 Task: In the  document research.epubSelect Headings and apply  'Italics' Select the text and align it to the  'Center'. Select the table and apply  All Borders
Action: Mouse moved to (313, 360)
Screenshot: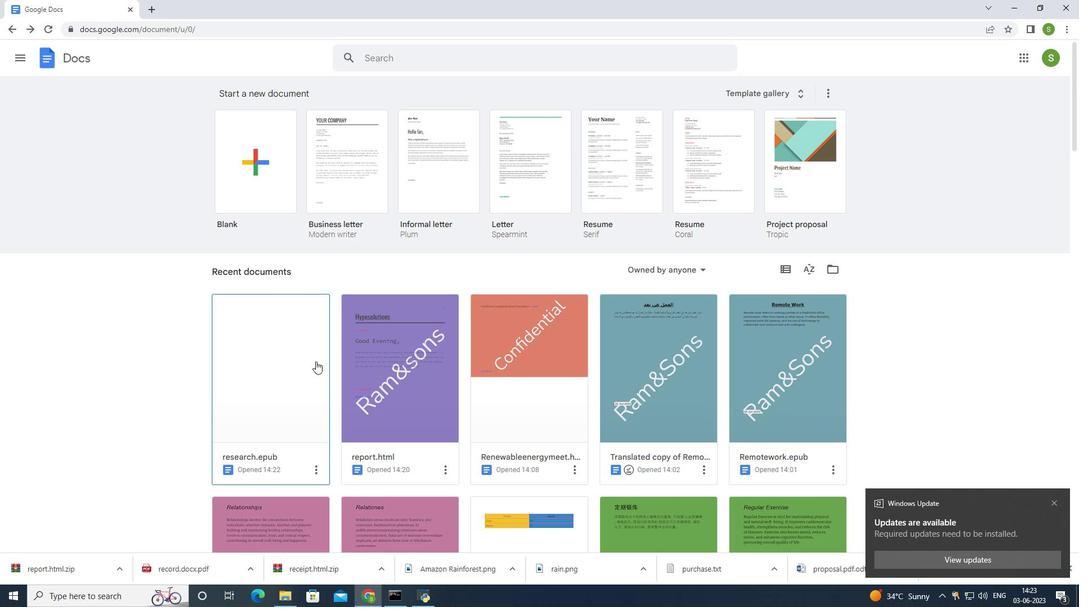 
Action: Mouse pressed left at (313, 360)
Screenshot: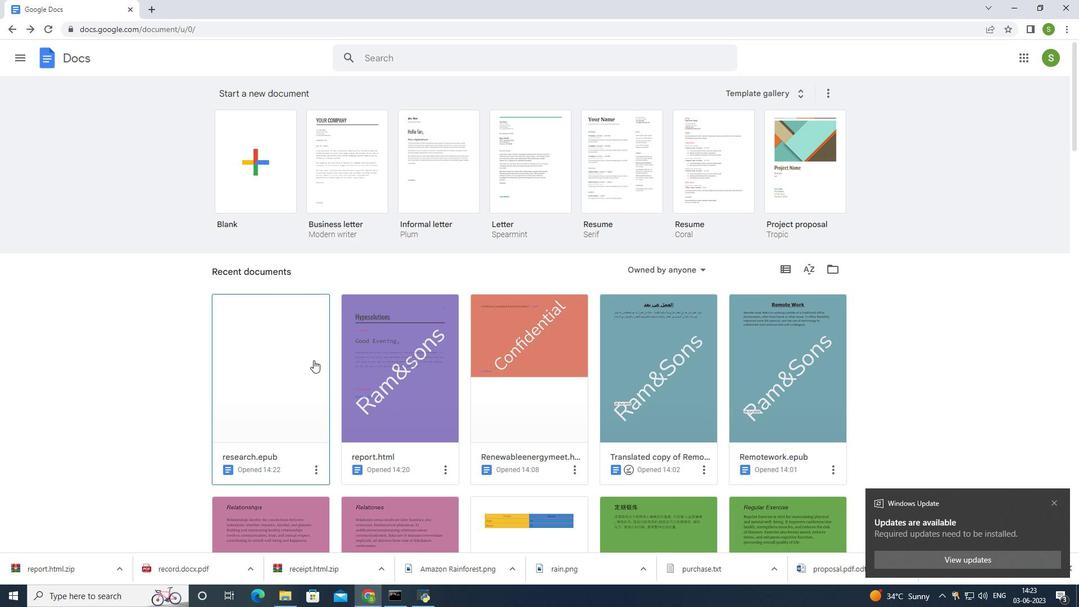 
Action: Mouse moved to (284, 192)
Screenshot: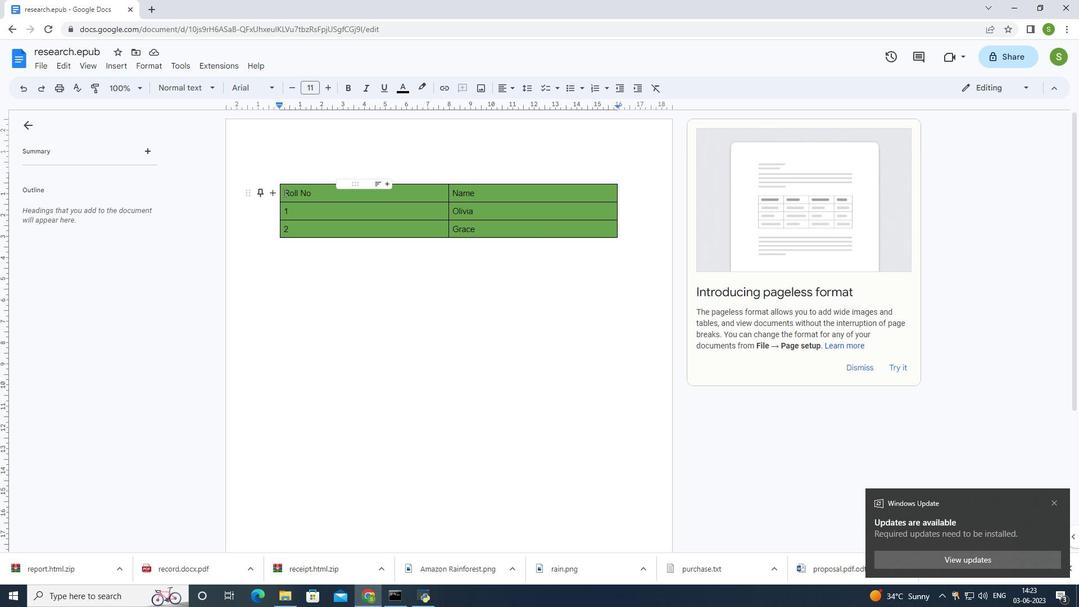 
Action: Mouse pressed left at (284, 192)
Screenshot: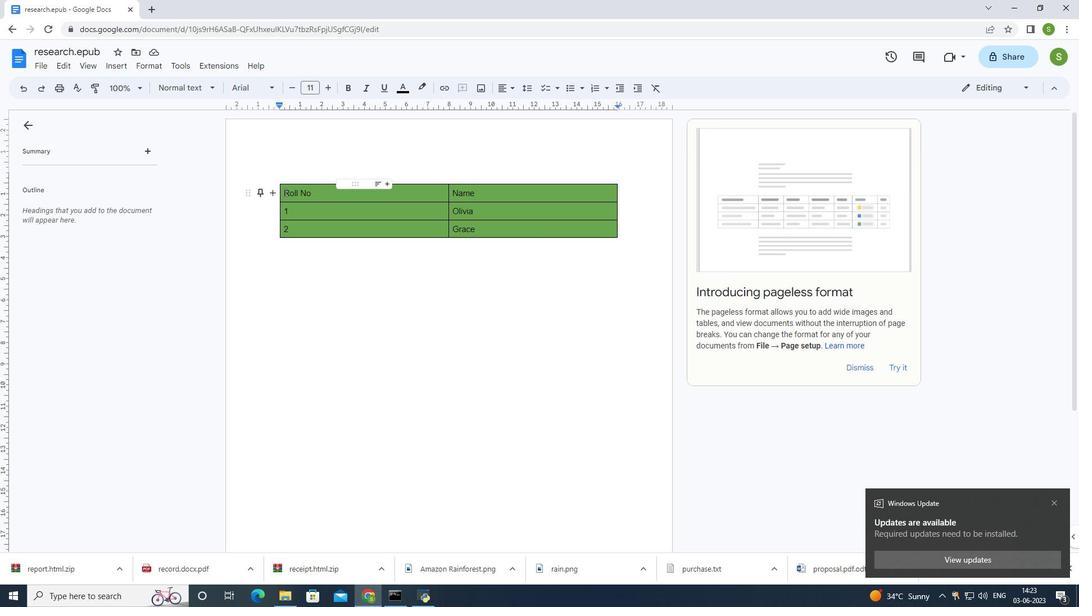 
Action: Mouse moved to (363, 92)
Screenshot: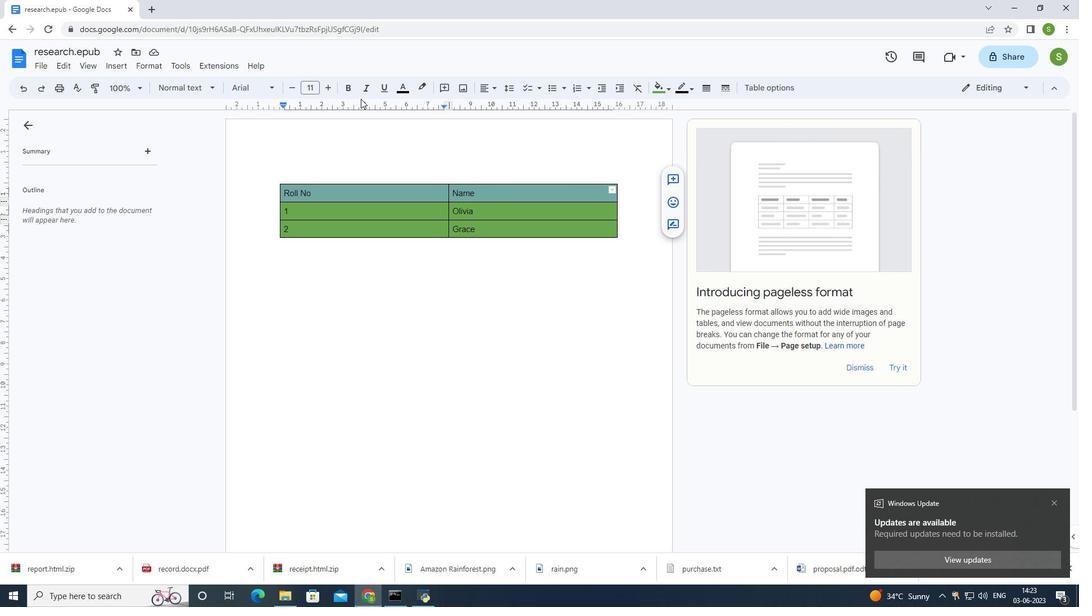 
Action: Mouse pressed left at (363, 92)
Screenshot: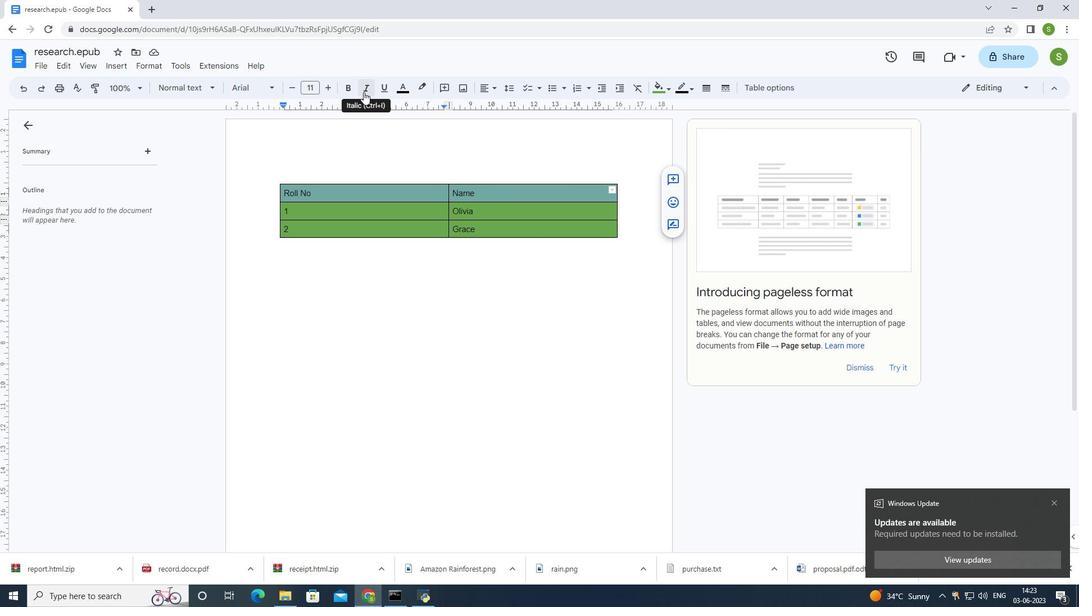 
Action: Mouse moved to (493, 90)
Screenshot: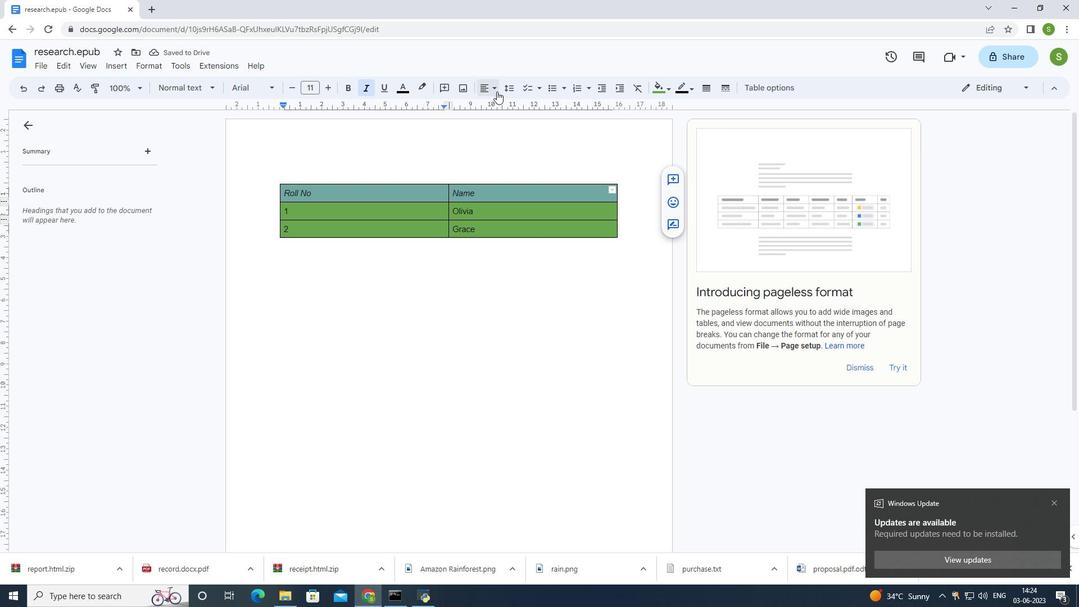 
Action: Mouse pressed left at (493, 90)
Screenshot: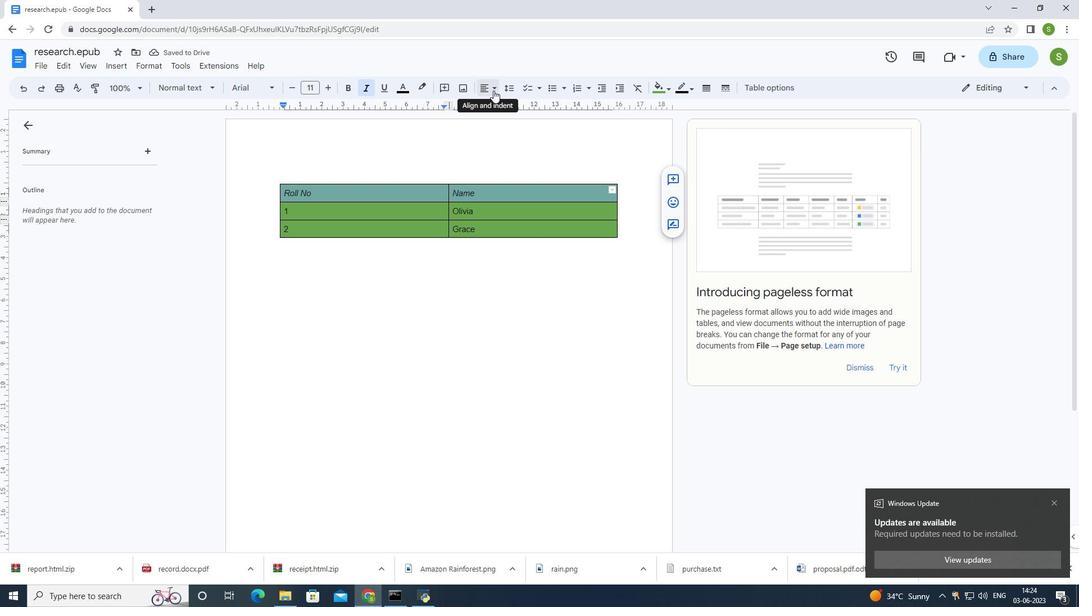 
Action: Mouse moved to (501, 109)
Screenshot: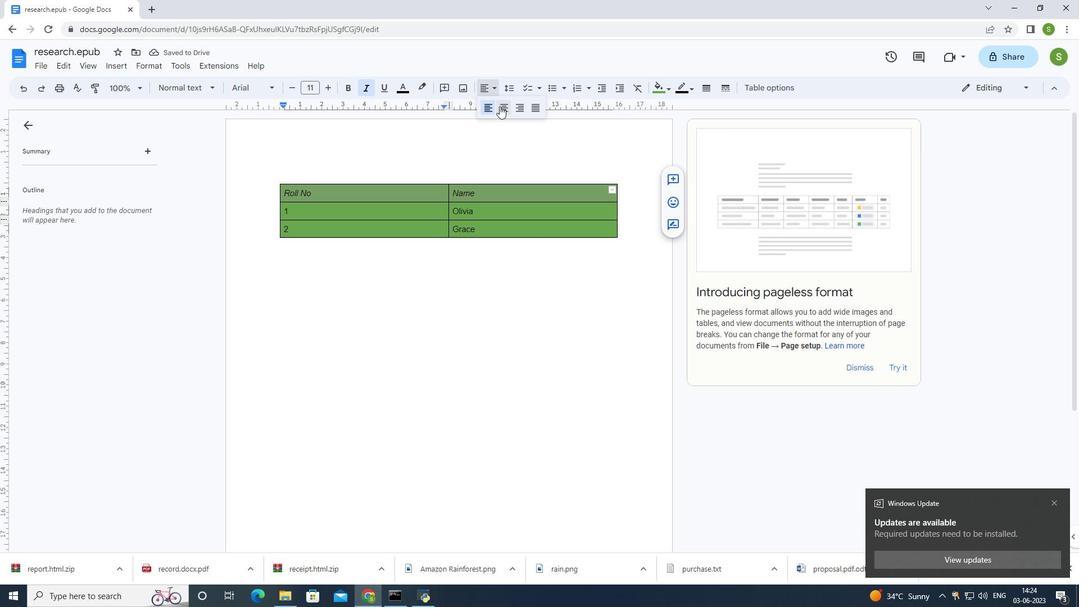 
Action: Mouse pressed left at (501, 109)
Screenshot: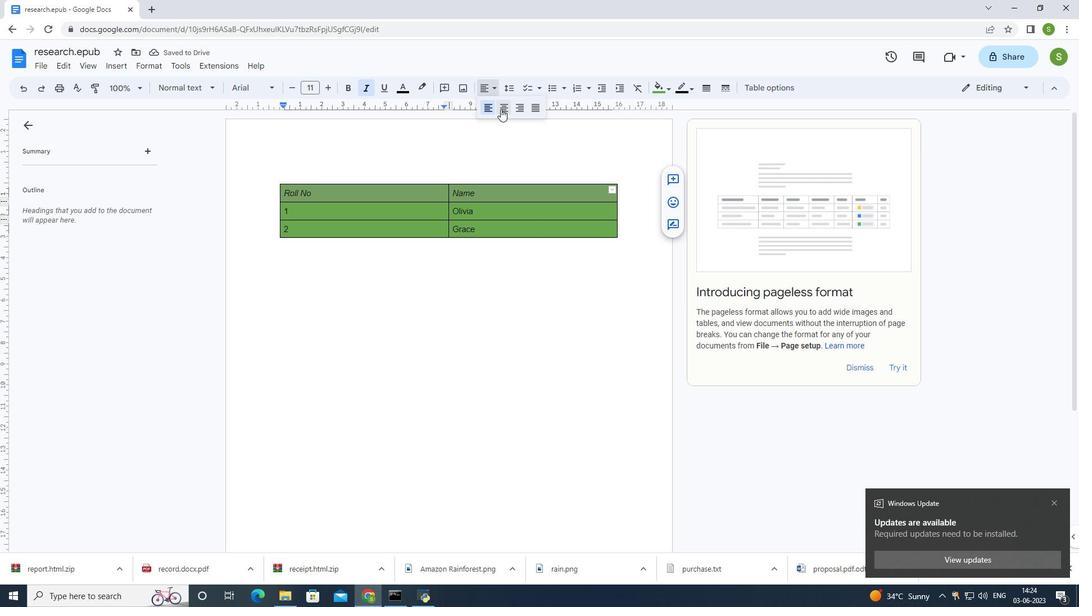 
Action: Mouse moved to (610, 192)
Screenshot: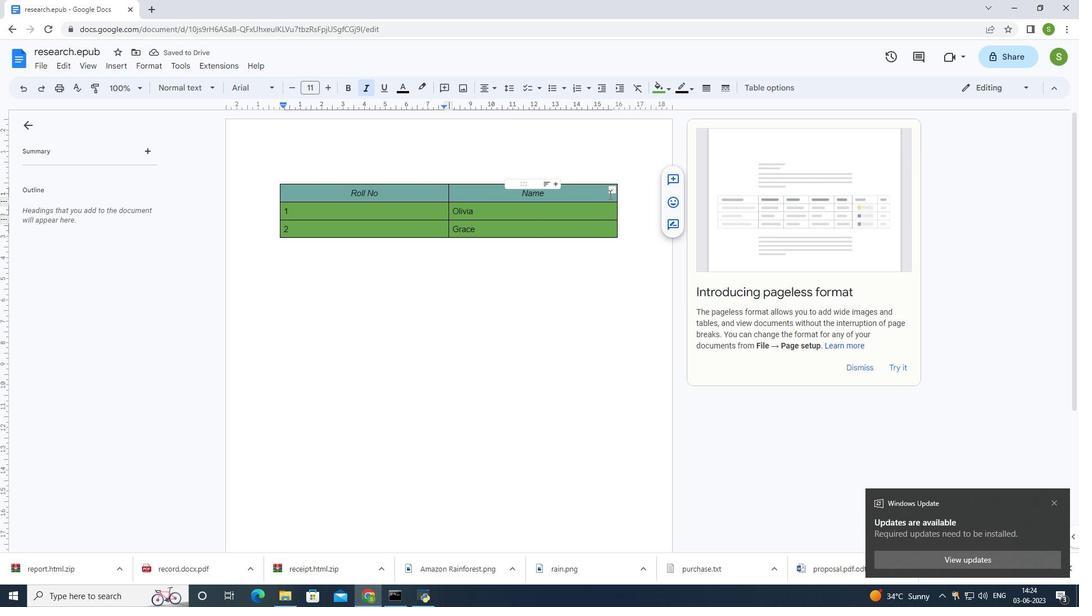 
Action: Mouse pressed left at (610, 192)
Screenshot: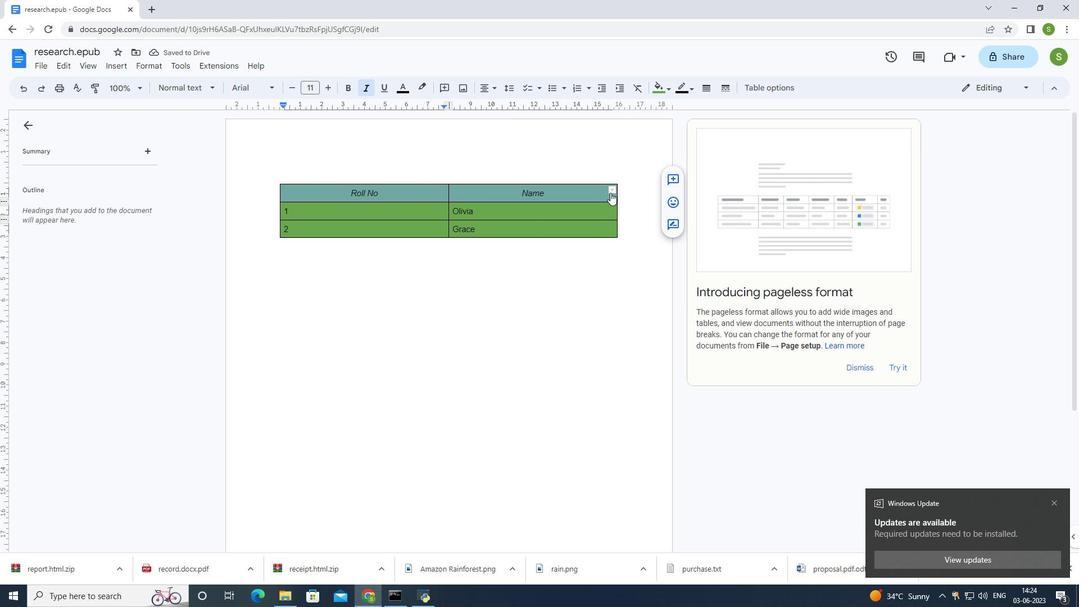 
Action: Mouse moved to (588, 146)
Screenshot: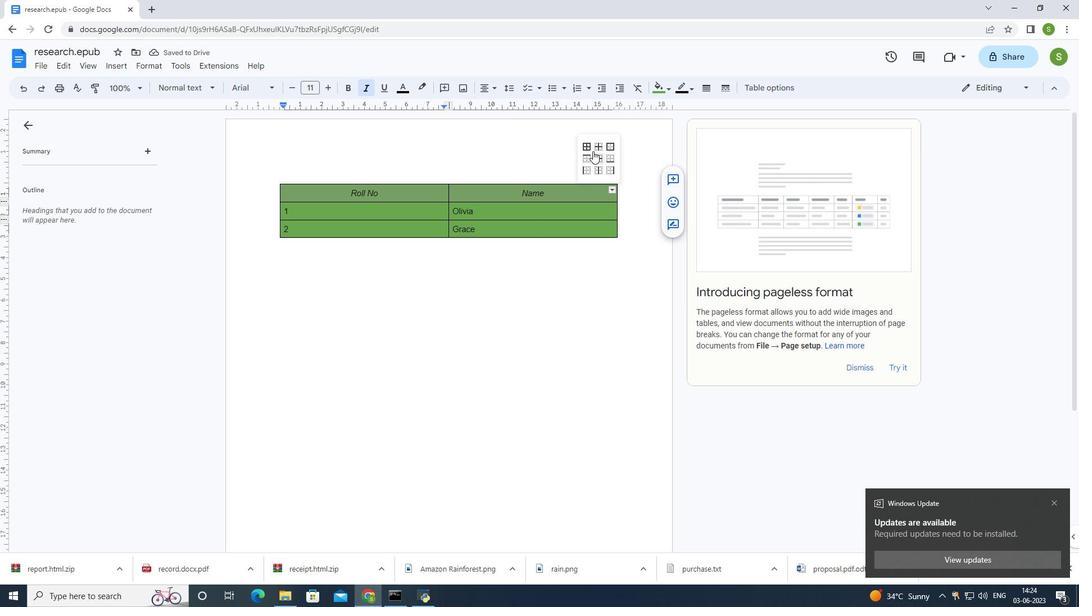 
Action: Mouse pressed left at (588, 146)
Screenshot: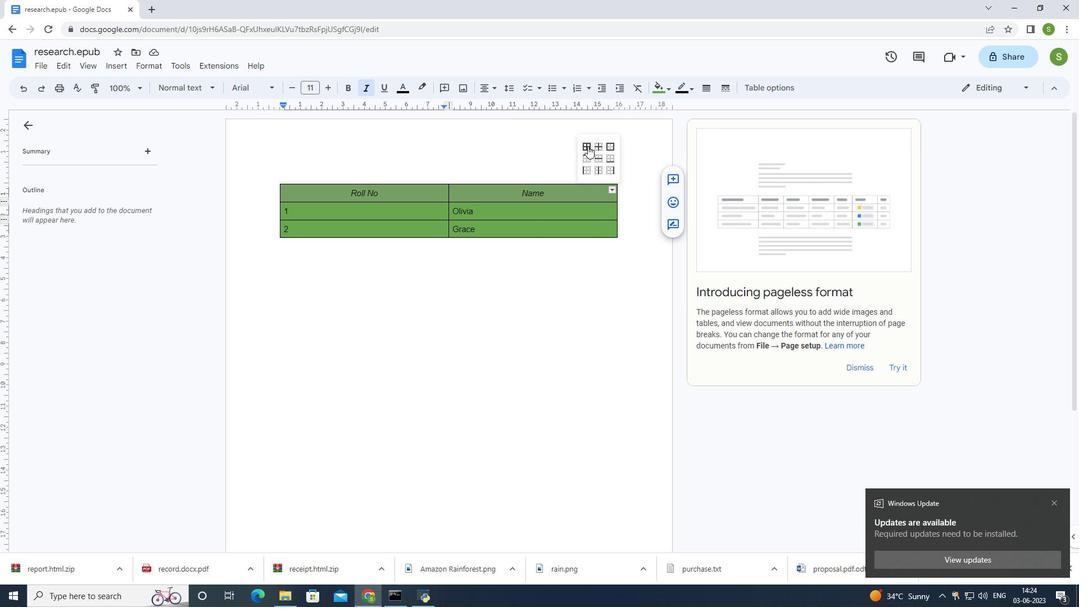 
Action: Mouse moved to (568, 219)
Screenshot: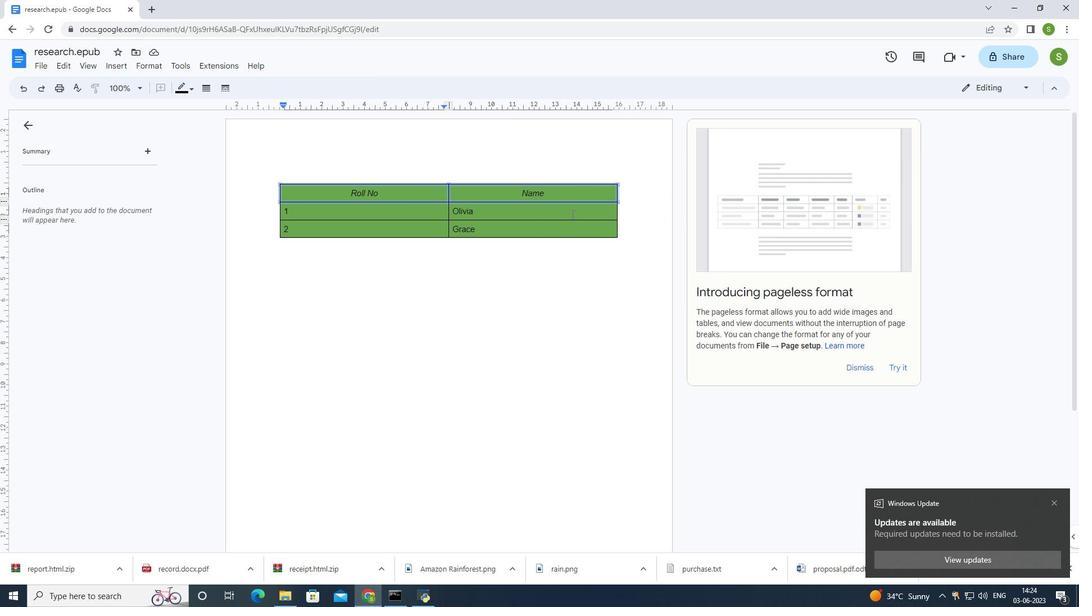 
Action: Mouse pressed left at (568, 219)
Screenshot: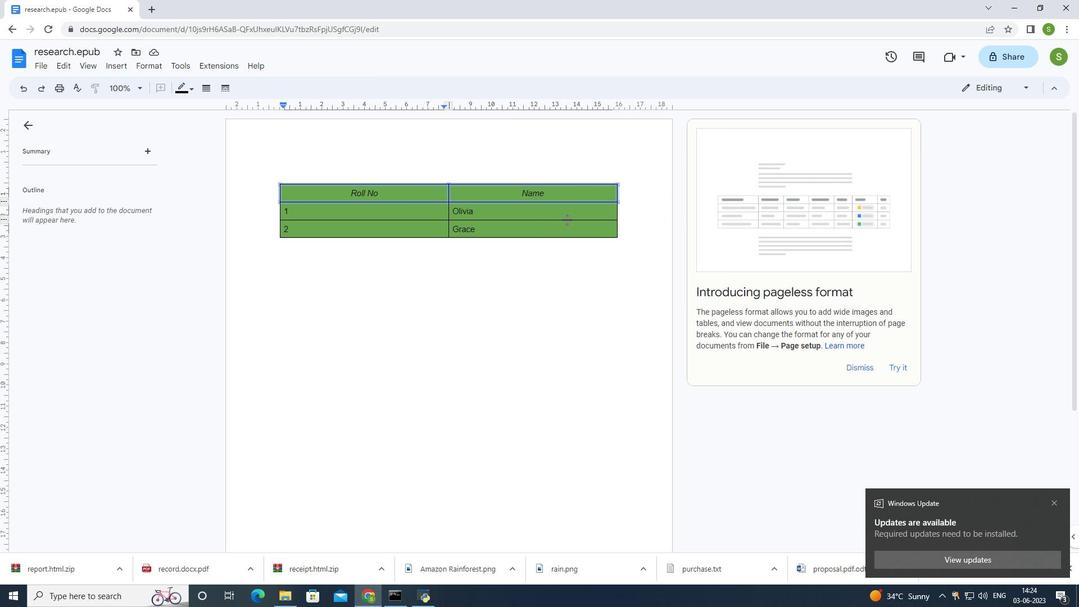 
Action: Mouse moved to (301, 191)
Screenshot: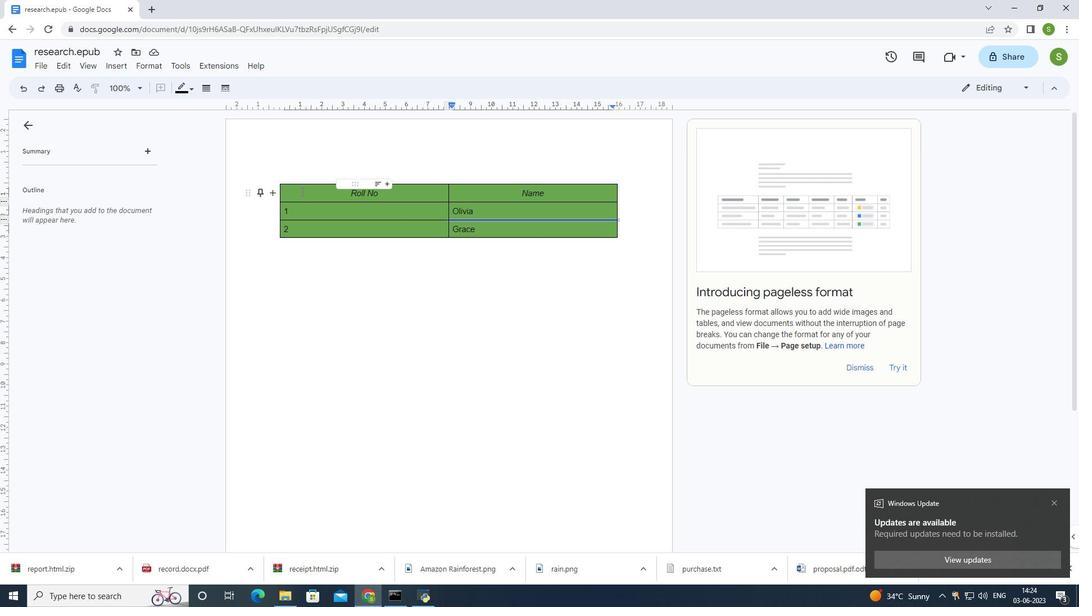 
Action: Mouse pressed left at (301, 191)
Screenshot: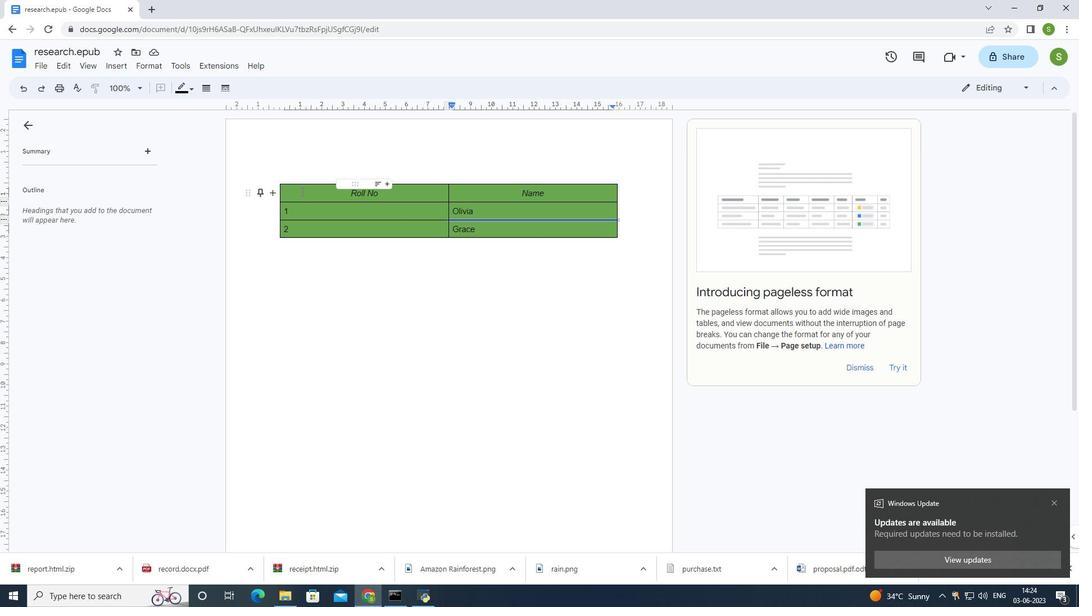 
Action: Mouse moved to (610, 191)
Screenshot: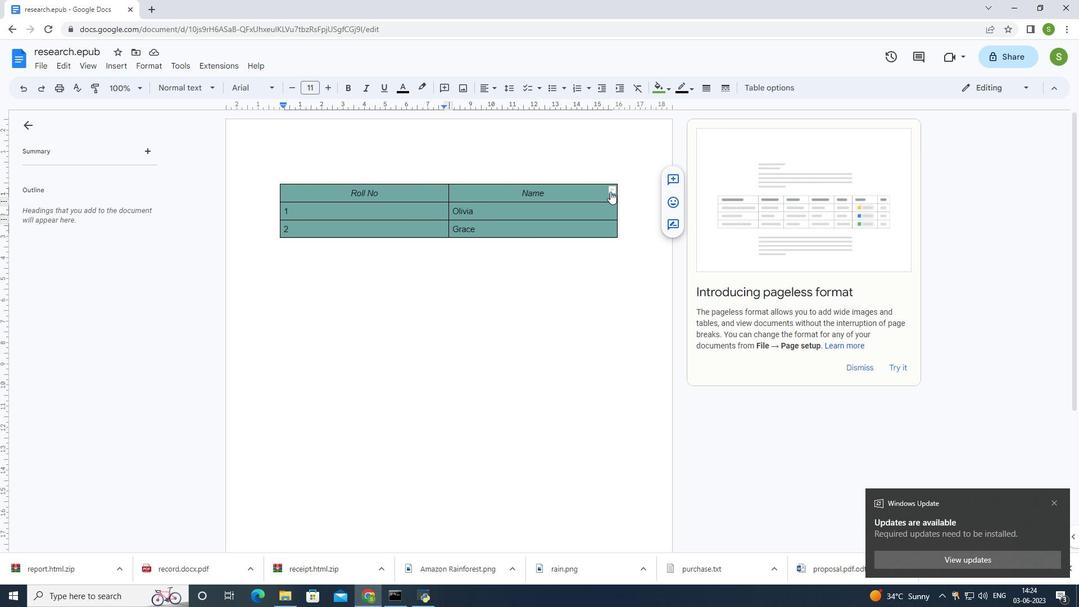 
Action: Mouse pressed left at (610, 191)
Screenshot: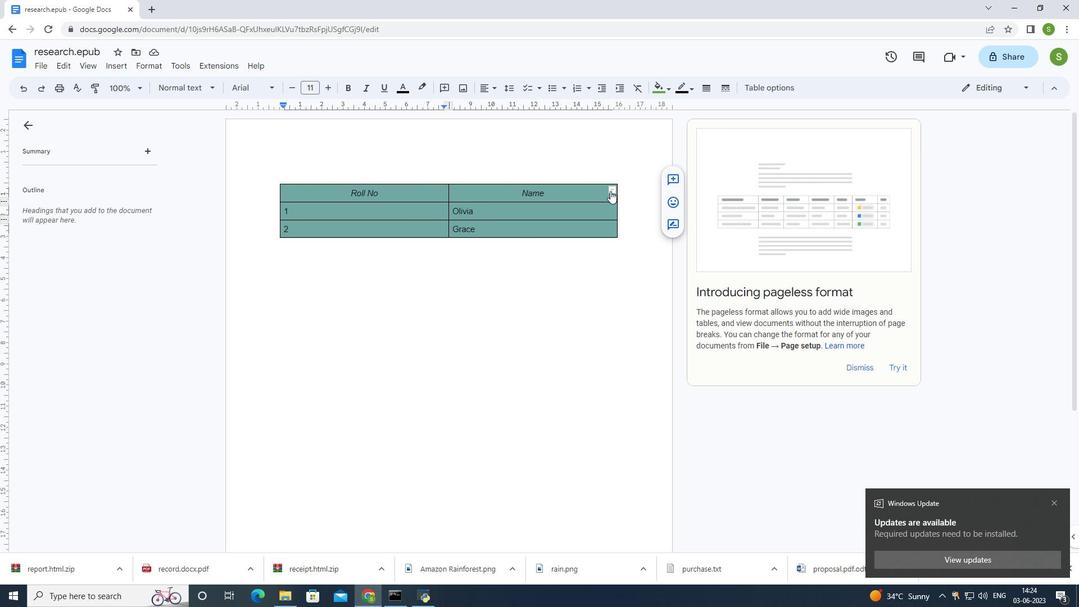 
Action: Mouse moved to (585, 145)
Screenshot: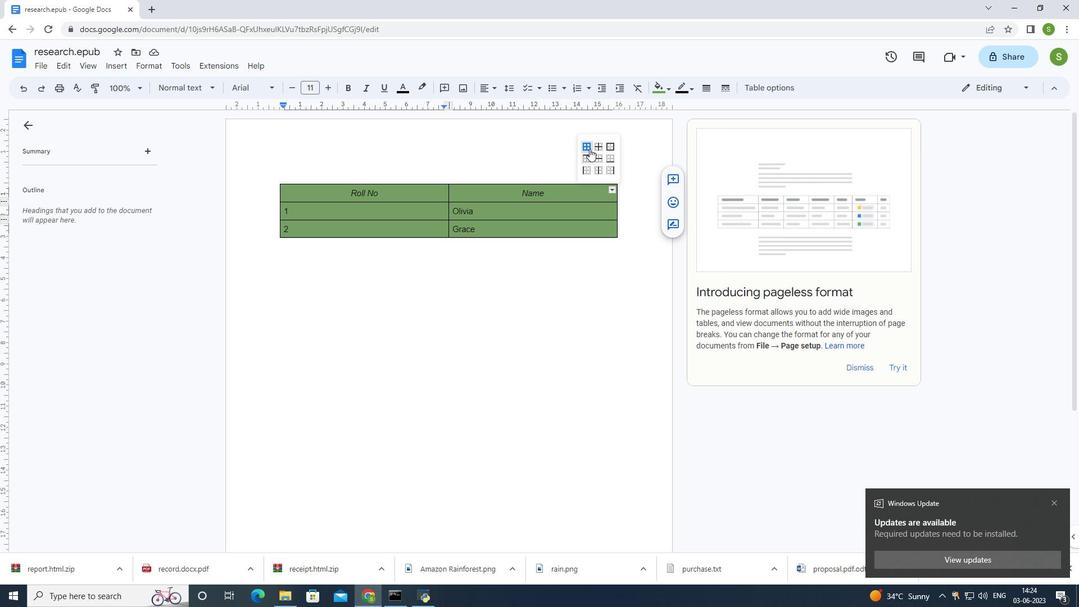 
Action: Mouse pressed left at (585, 145)
Screenshot: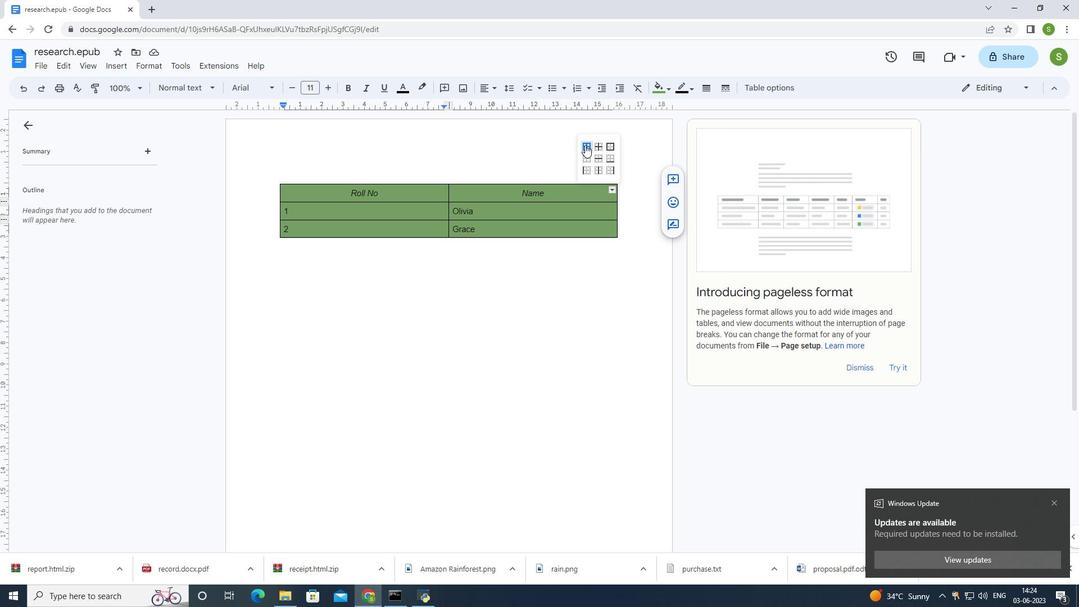 
Action: Mouse moved to (546, 295)
Screenshot: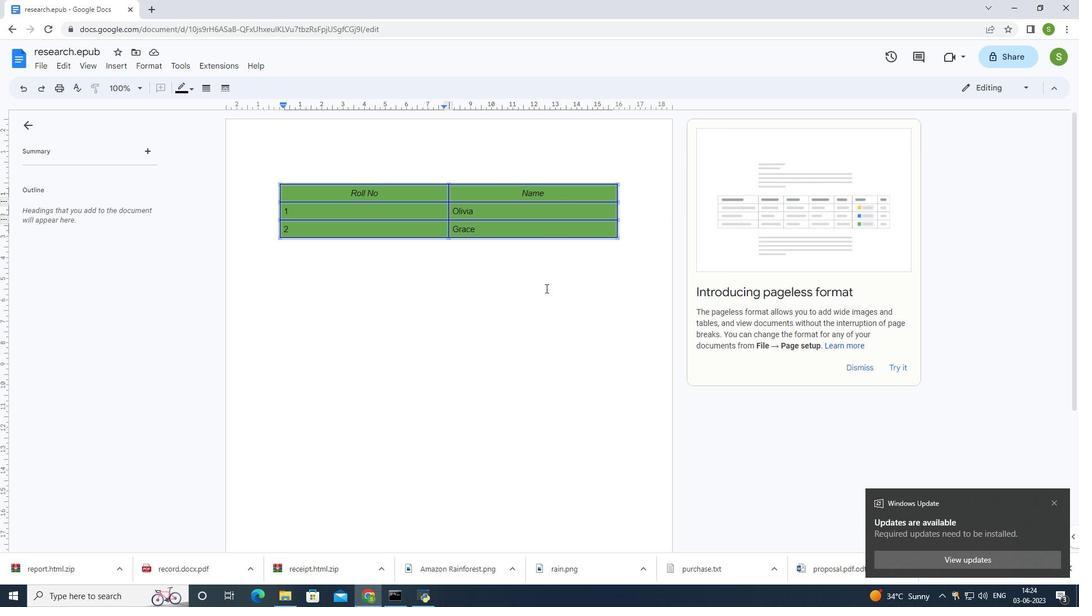 
Action: Mouse pressed left at (546, 295)
Screenshot: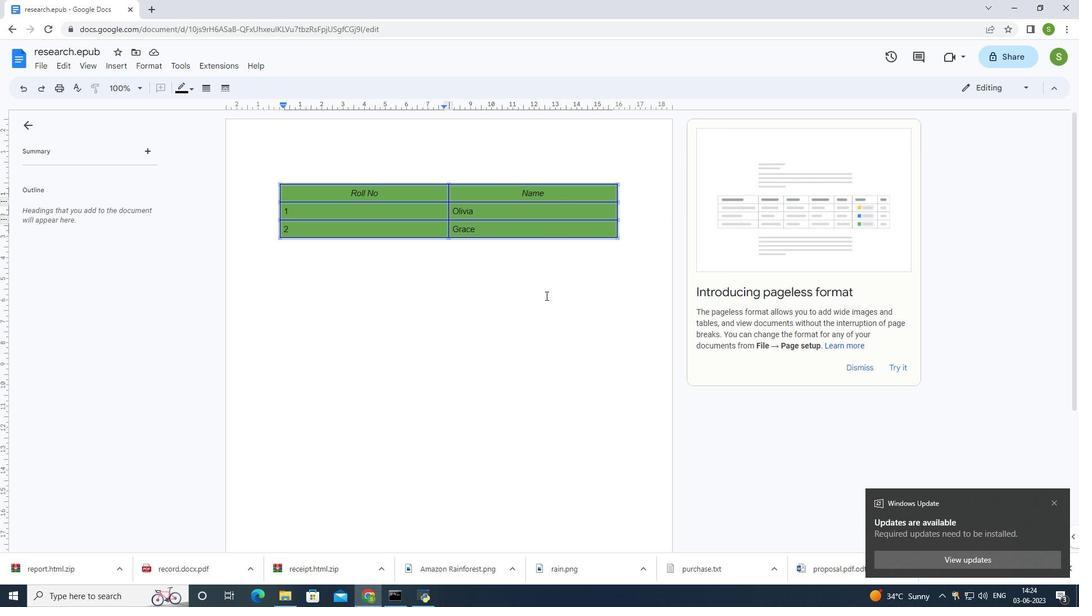 
Action: Mouse moved to (305, 192)
Screenshot: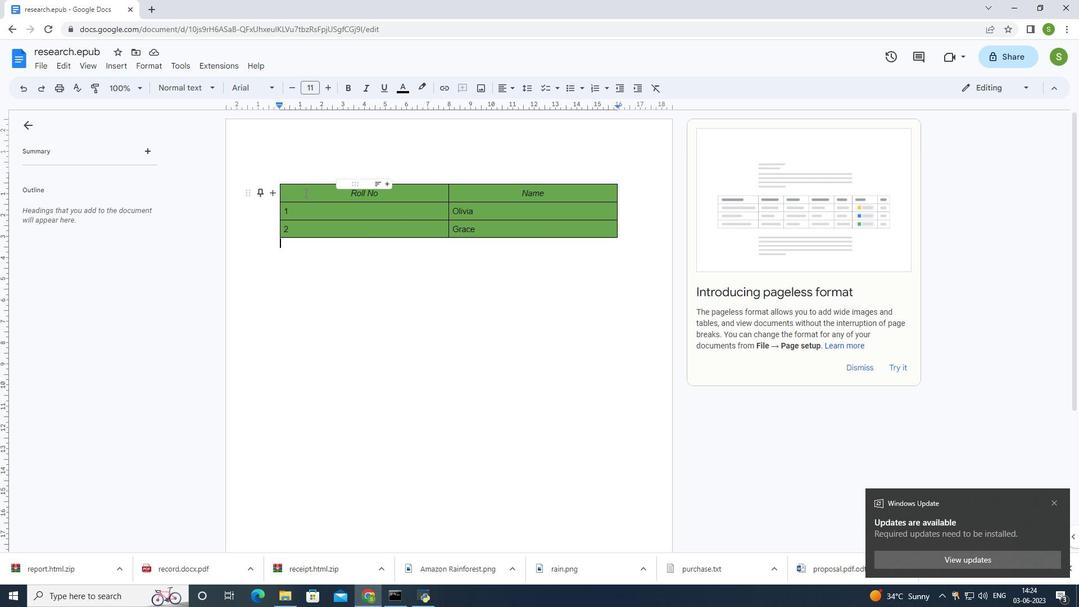 
Action: Mouse pressed left at (305, 192)
Screenshot: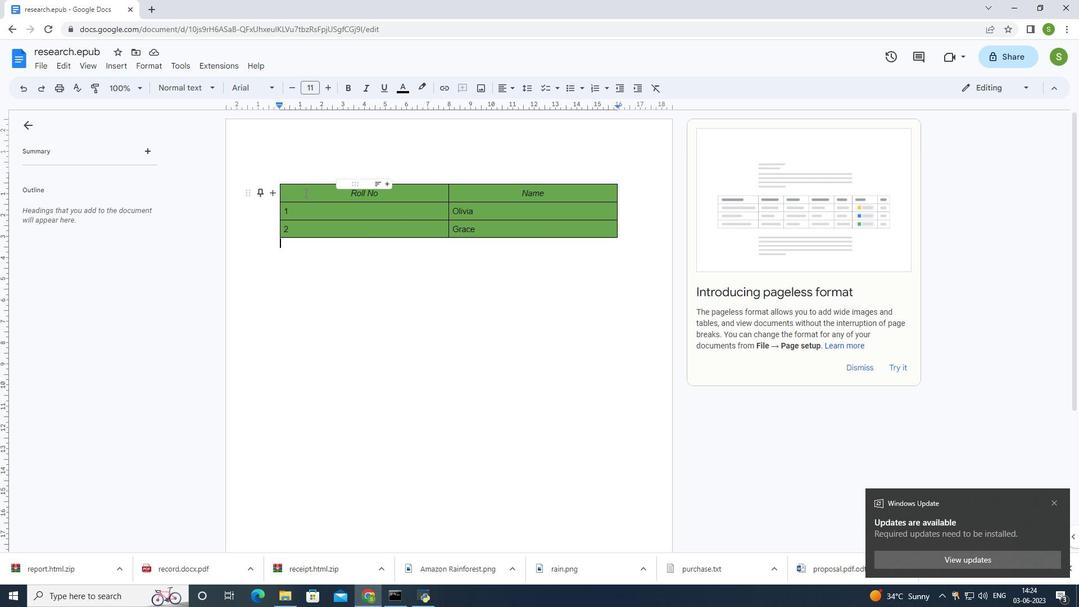 
Action: Mouse moved to (614, 190)
Screenshot: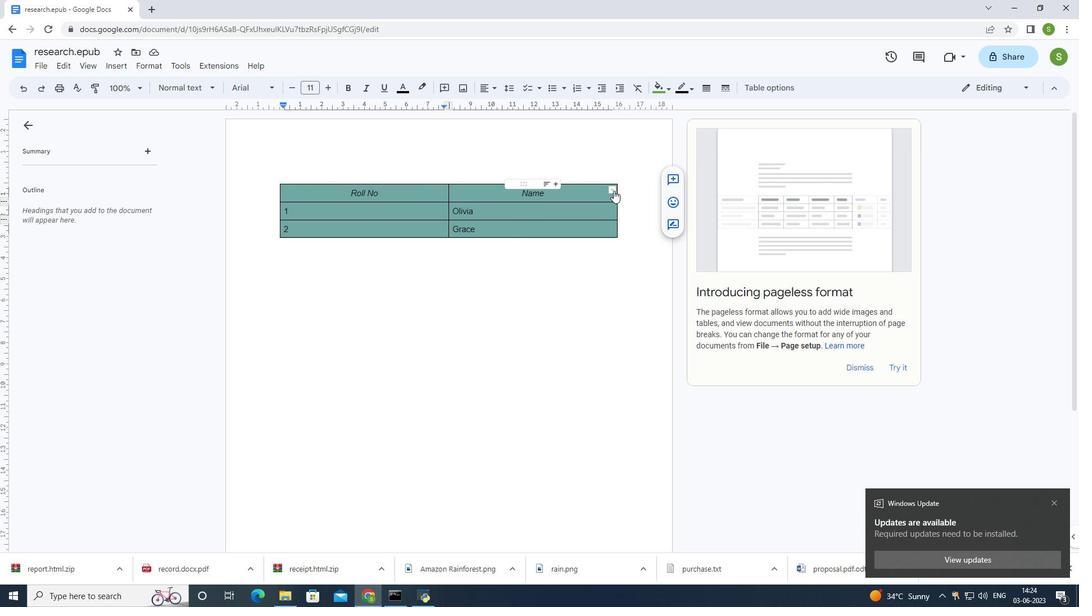 
Action: Mouse pressed left at (614, 190)
Screenshot: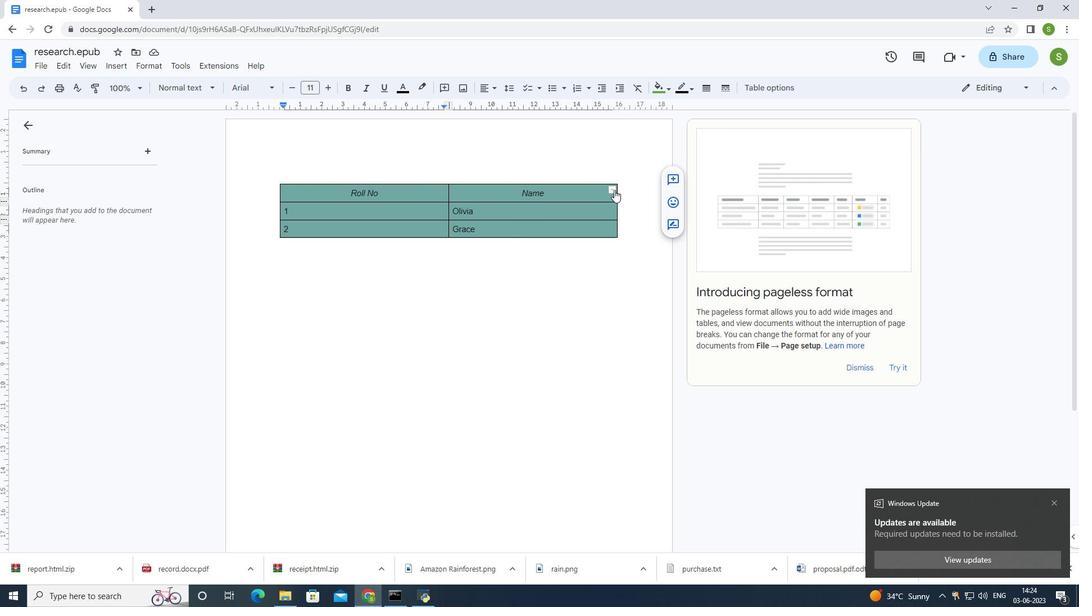 
Action: Mouse moved to (579, 270)
Screenshot: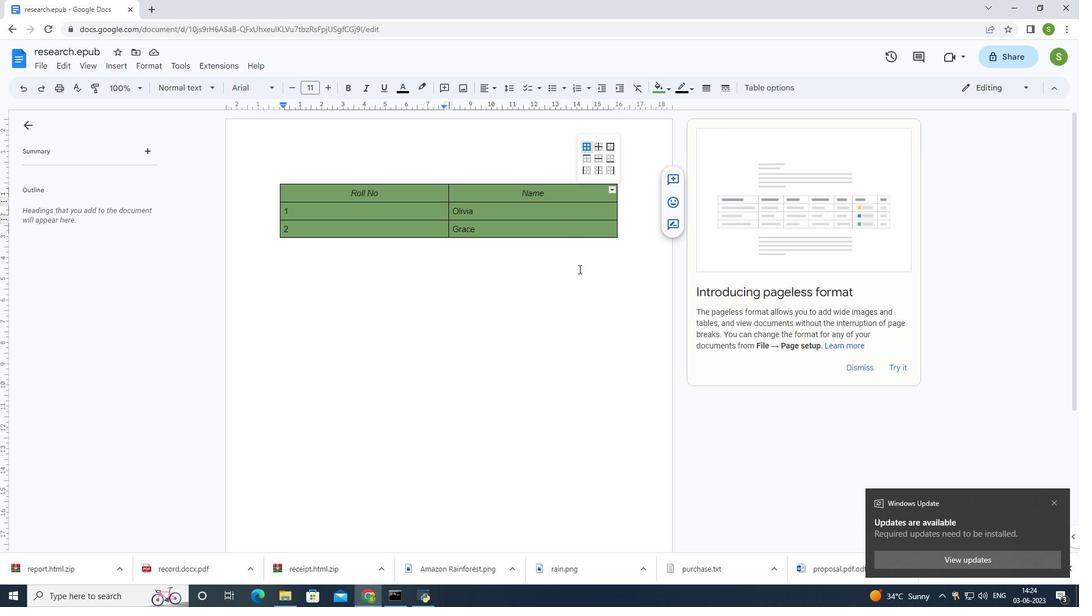 
Action: Mouse pressed left at (579, 270)
Screenshot: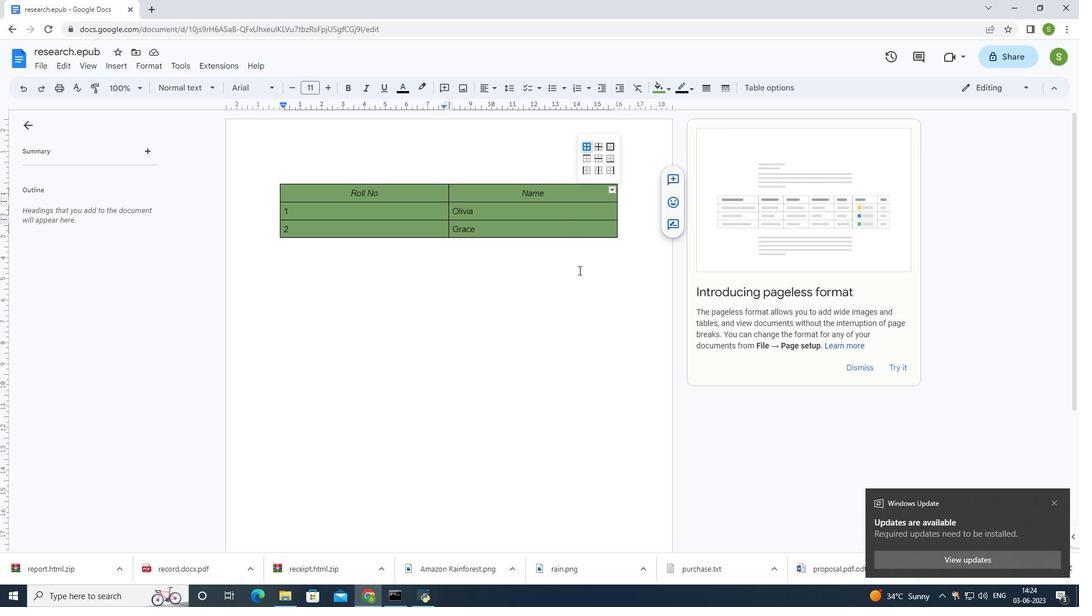 
Action: Mouse moved to (579, 271)
Screenshot: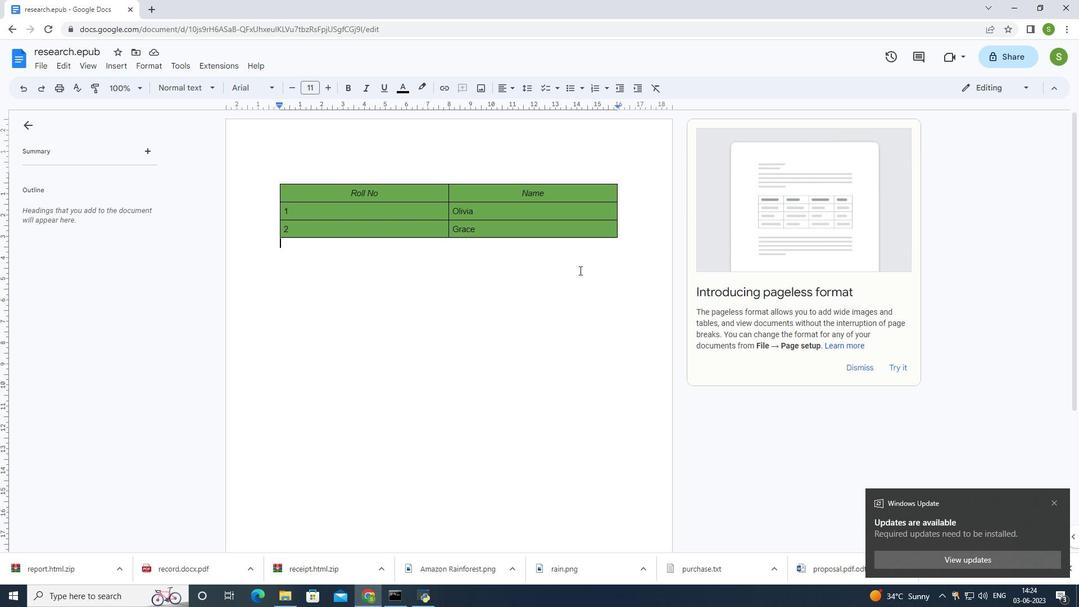 
